 Task: Change the option "sample rate" for "FluidSynth MIDI synthesizer" to 44100.
Action: Mouse moved to (107, 13)
Screenshot: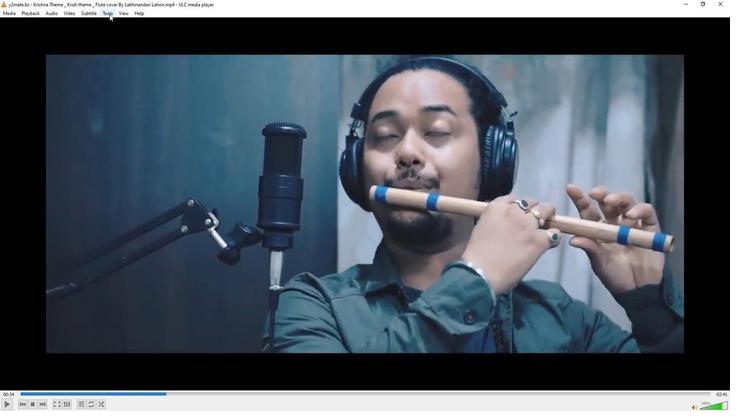 
Action: Mouse pressed left at (107, 13)
Screenshot: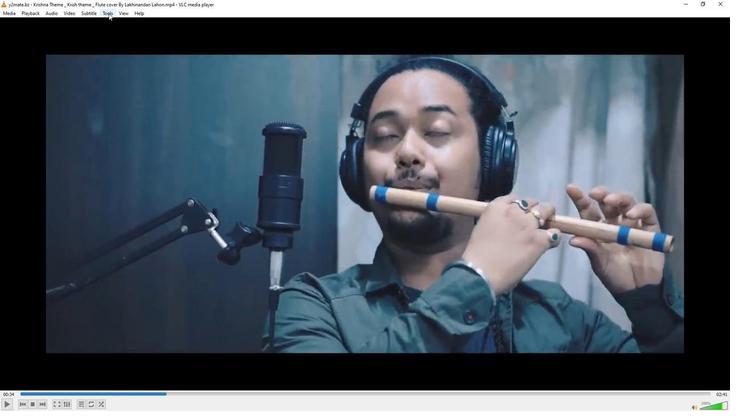 
Action: Mouse moved to (122, 104)
Screenshot: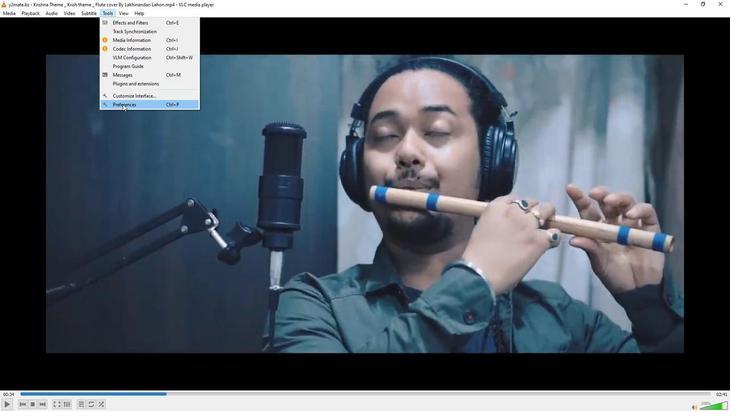 
Action: Mouse pressed left at (122, 104)
Screenshot: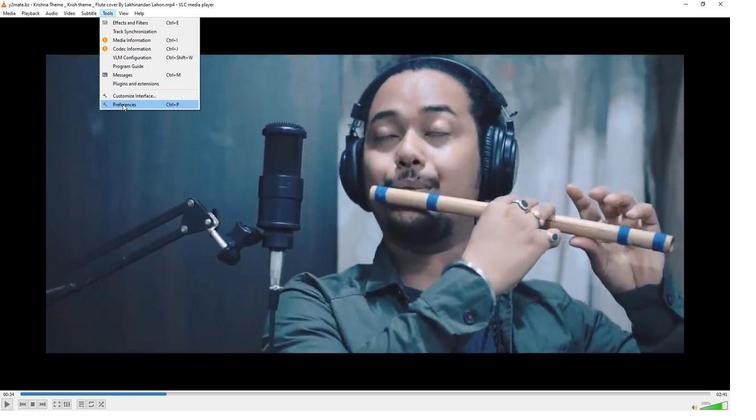 
Action: Mouse moved to (199, 314)
Screenshot: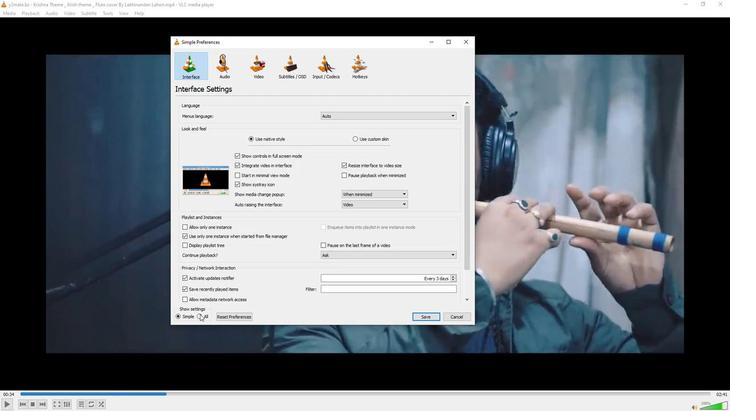 
Action: Mouse pressed left at (199, 314)
Screenshot: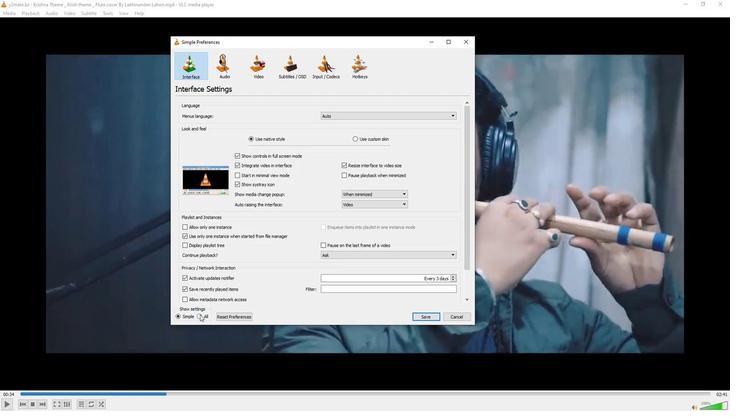 
Action: Mouse moved to (188, 196)
Screenshot: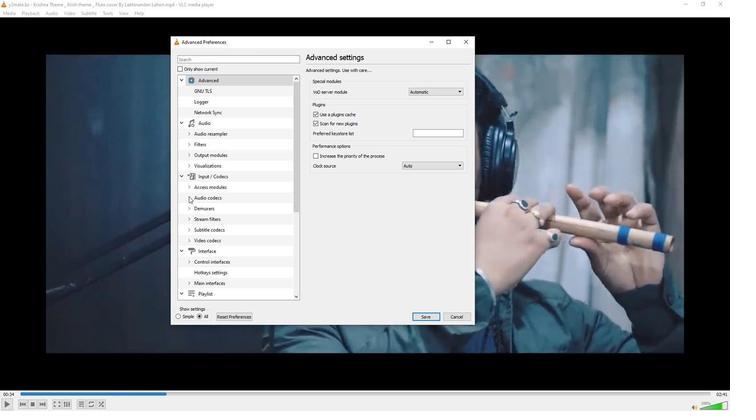 
Action: Mouse pressed left at (188, 196)
Screenshot: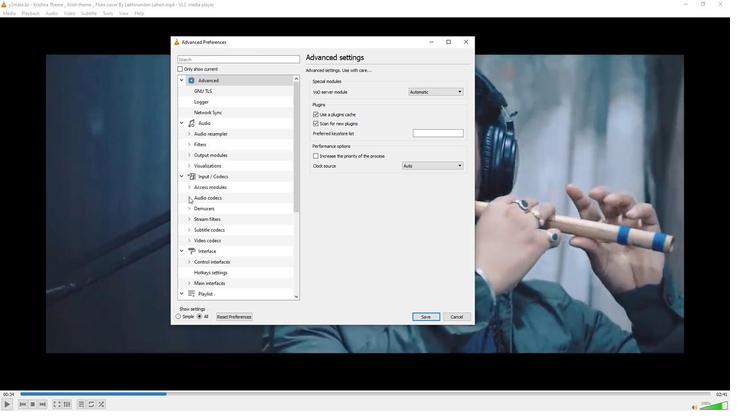 
Action: Mouse moved to (204, 232)
Screenshot: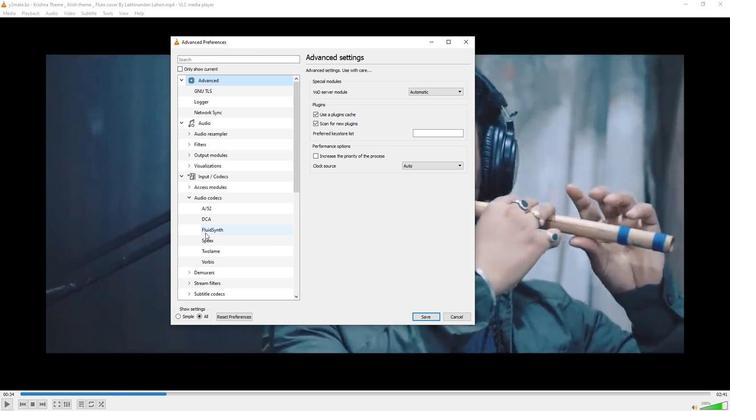 
Action: Mouse pressed left at (204, 232)
Screenshot: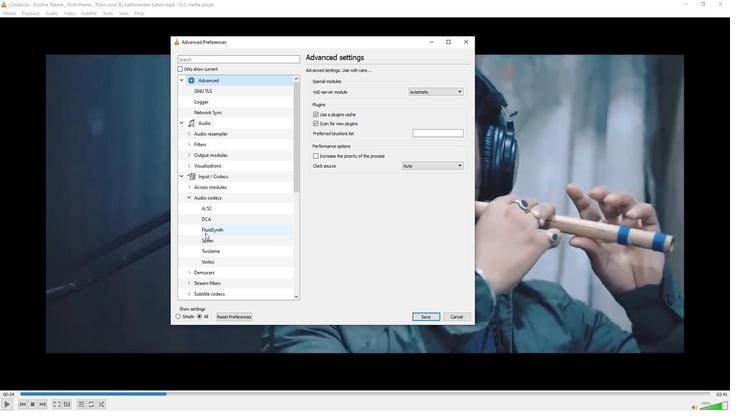 
Action: Mouse moved to (464, 131)
Screenshot: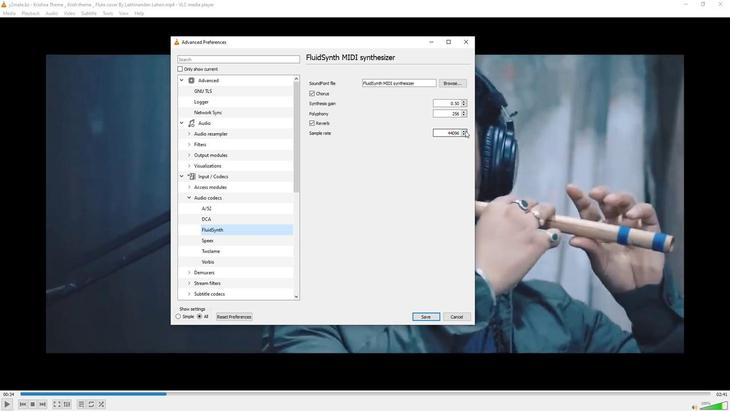 
Action: Mouse pressed left at (464, 131)
Screenshot: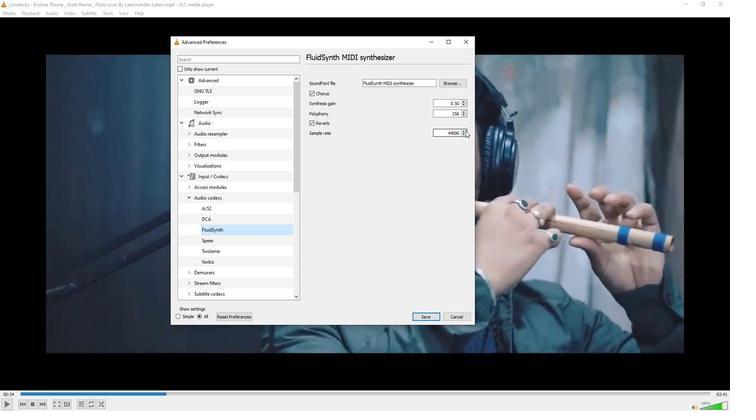 
Action: Mouse pressed left at (464, 131)
Screenshot: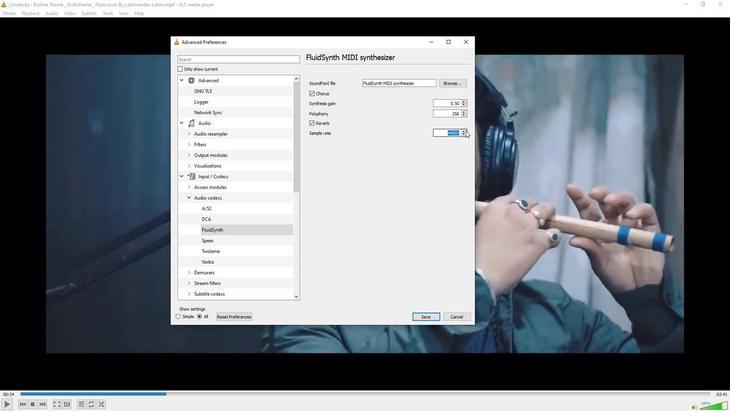 
Action: Mouse pressed left at (464, 131)
Screenshot: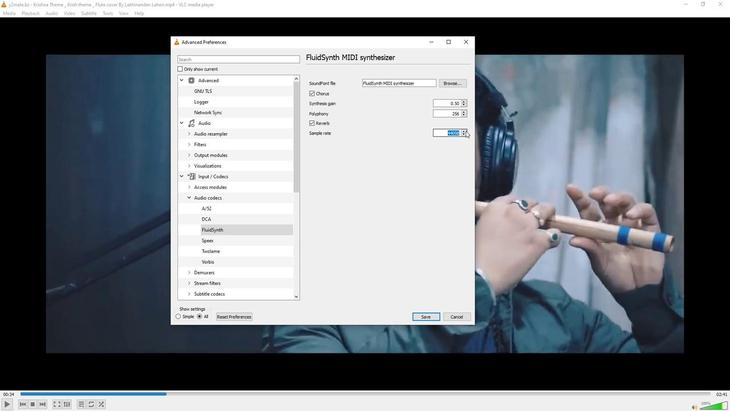 
Action: Mouse pressed left at (464, 131)
Screenshot: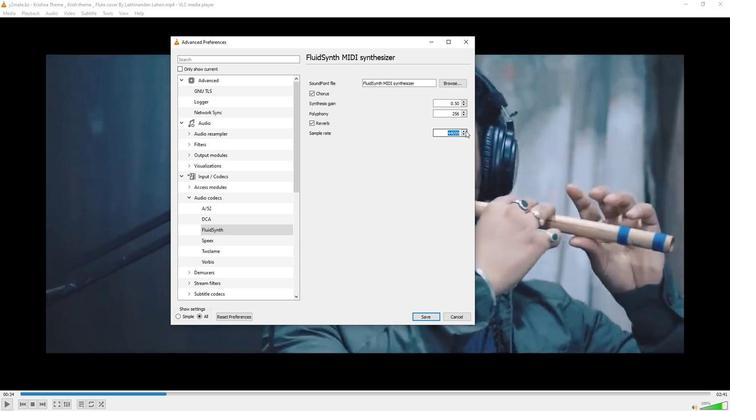 
Action: Mouse moved to (417, 315)
Screenshot: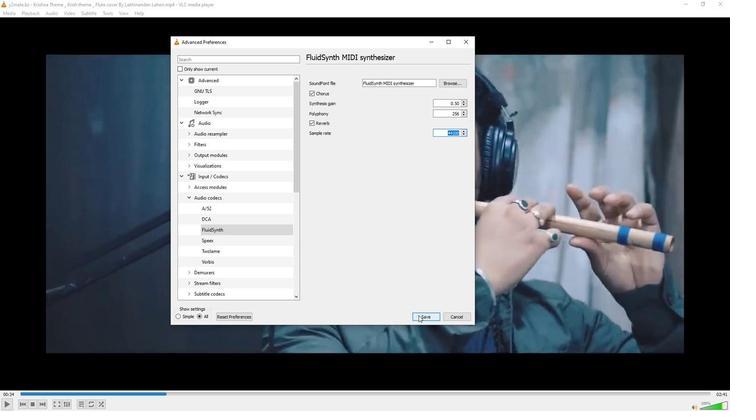 
Action: Mouse pressed left at (417, 315)
Screenshot: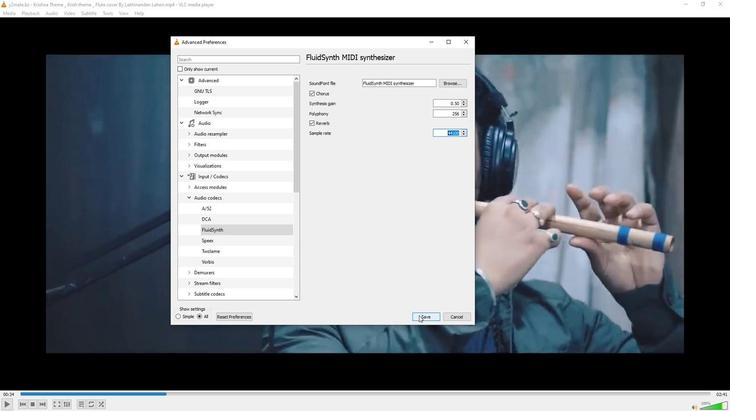 
Action: Mouse moved to (395, 270)
Screenshot: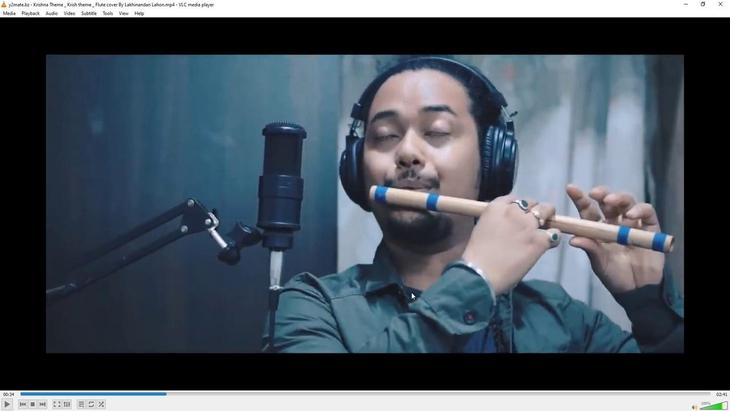 
